 Task: Subtitles and Captions: Convert subtitles from one format to another.
Action: Mouse moved to (608, 407)
Screenshot: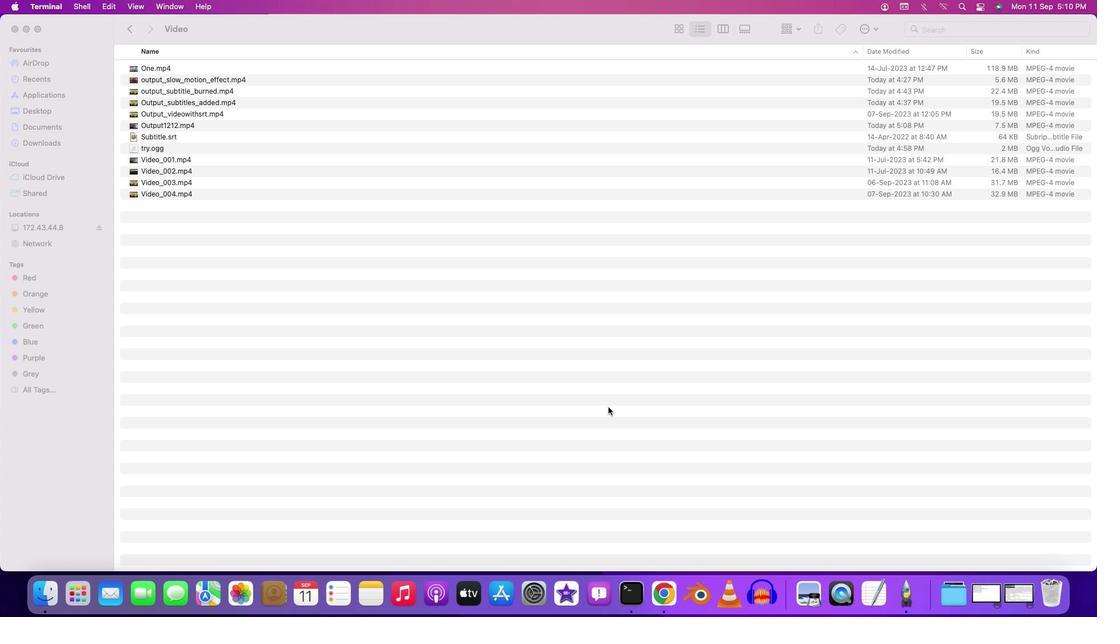 
Action: Mouse pressed left at (608, 407)
Screenshot: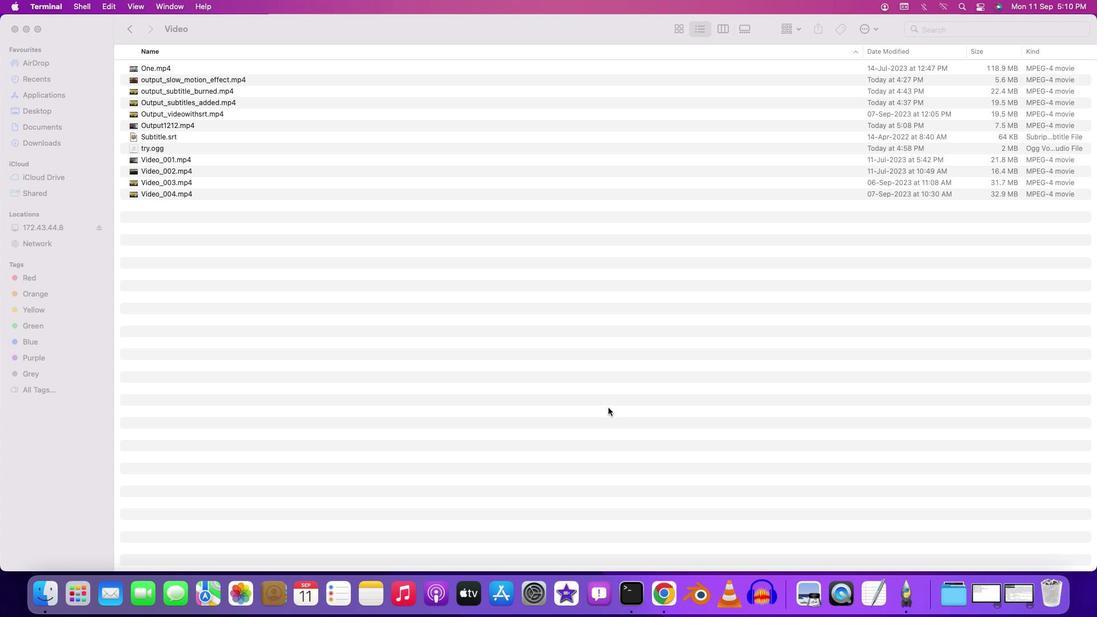 
Action: Mouse moved to (628, 589)
Screenshot: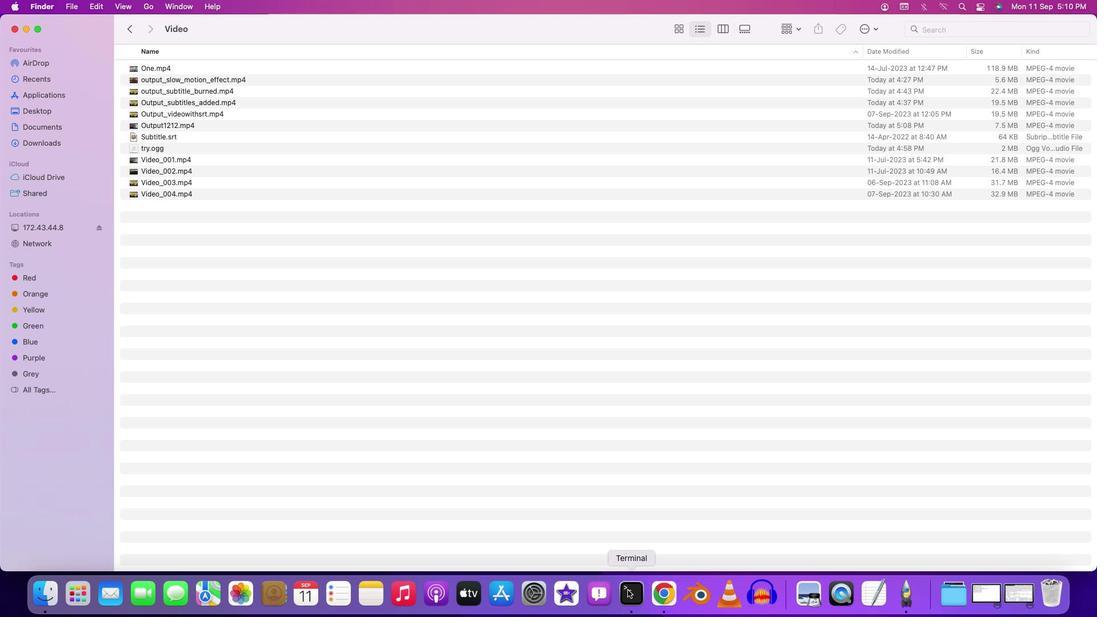 
Action: Mouse pressed right at (628, 589)
Screenshot: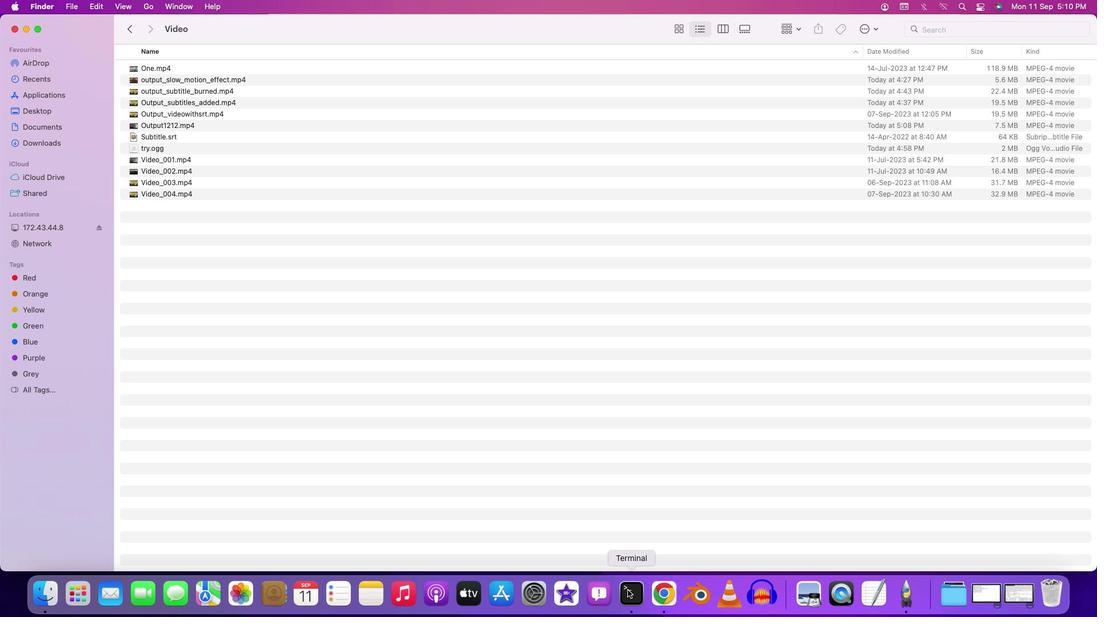 
Action: Mouse moved to (667, 453)
Screenshot: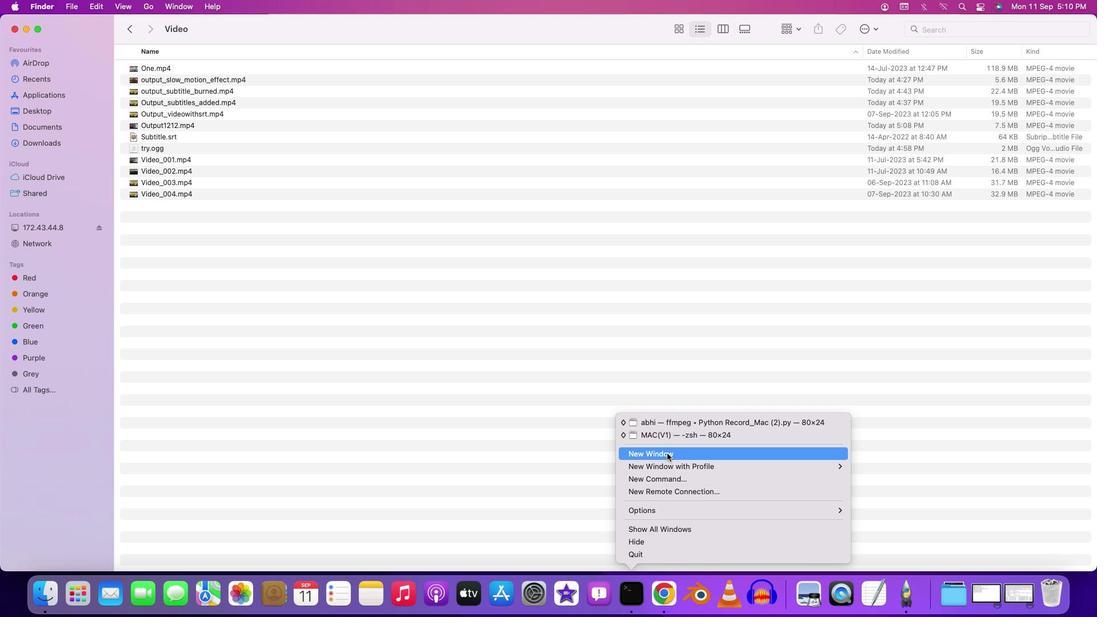 
Action: Mouse pressed left at (667, 453)
Screenshot: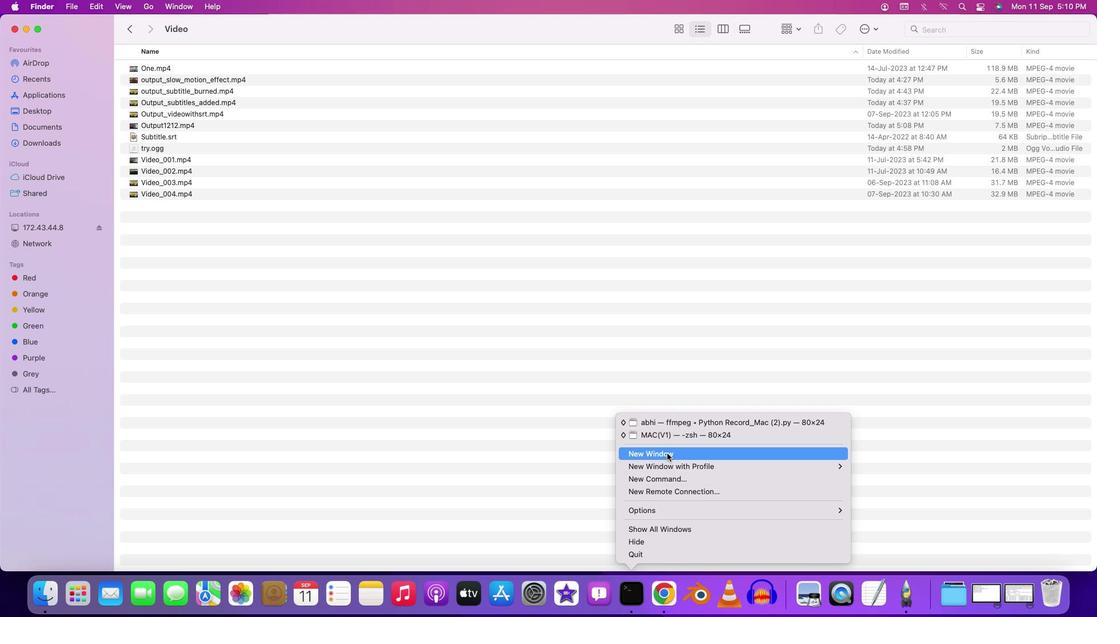 
Action: Key pressed 'c''d'Key.space'd''e''s''k''t''o''p'Key.enter'c''d'Key.spaceKey.backspaceKey.spaceKey.backspaceKey.spaceKey.shift'e''f''f'Key.backspaceKey.backspaceKey.backspace'f''f''m''p''e''g'Key.enter'c''d'Key.space'e''f''f''e''c''t''s'Key.enter'c''d'Key.spaceKey.backspaceKey.spaceKey.shift'V''i''d''e''o'Key.enter'f''f''m''p''e''g'Key.space'-''i'Key.spaceKey.shift'S''u''b''t''i''t''l''e''.''s''r''t'Key.space'-''s''c''o''d''e''c'Key.space'a''s''s'Key.space'o''u''p''u''t''.''a'Key.backspaceKey.backspaceKey.shift'_''n''e''w'Key.shift'_''f'Key.backspace's''r''t'Key.shiftKey.backspaceKey.backspace'u''b''t''u''t'Key.backspaceKey.backspace'i''t''l''e'Key.shift'_''f''r'Key.backspace'o''r''m''a''t''.''a''s''s'Key.enter
Screenshot: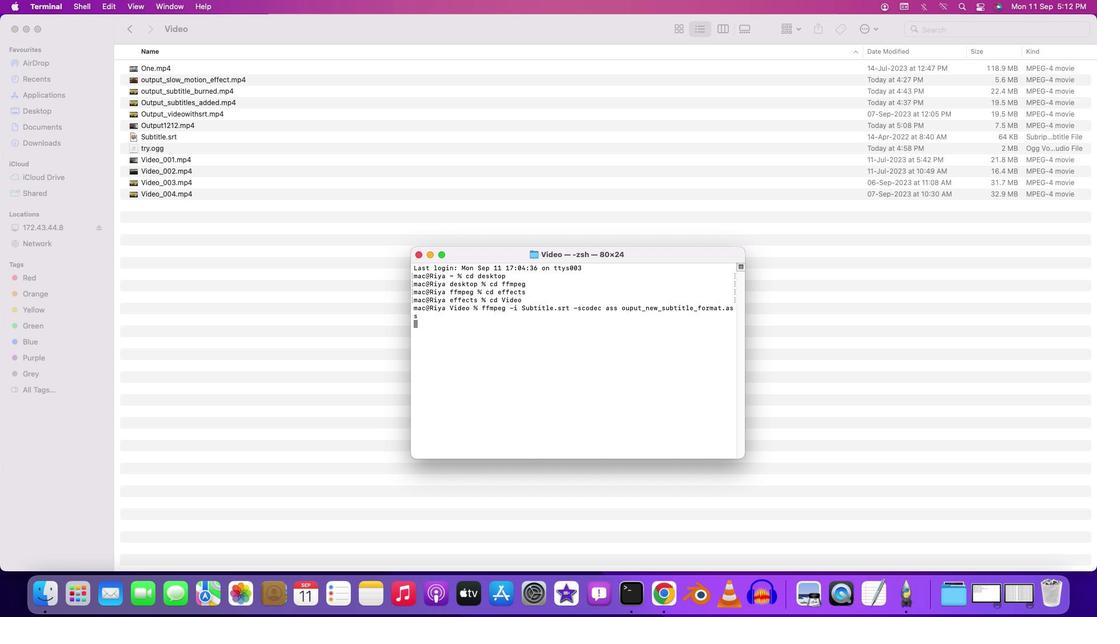 
Action: Mouse moved to (534, 445)
Screenshot: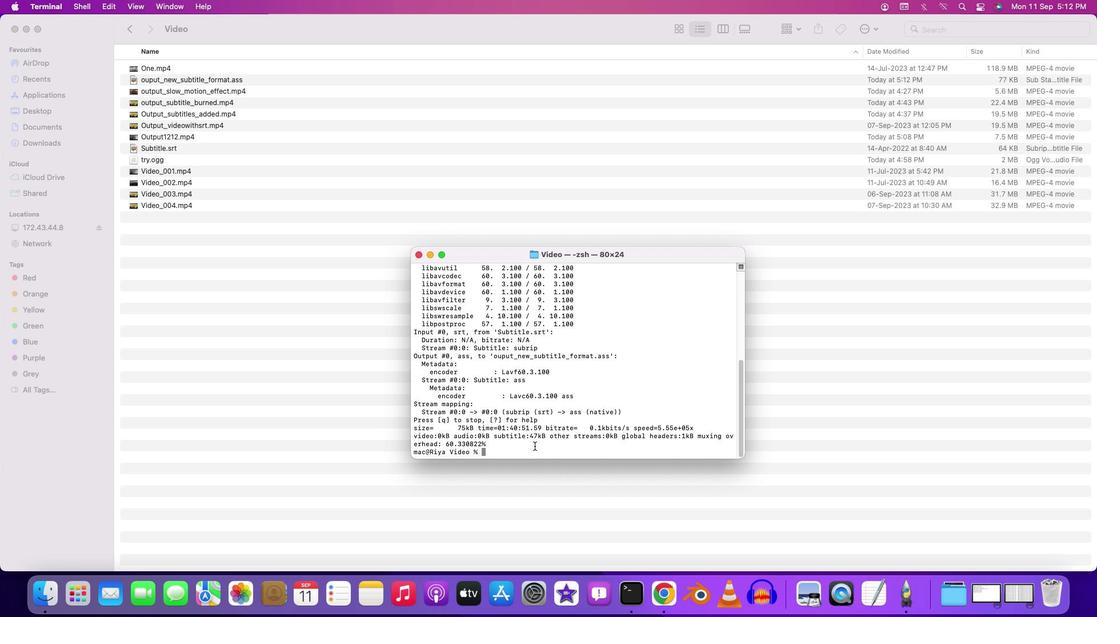 
Action: Mouse pressed left at (534, 445)
Screenshot: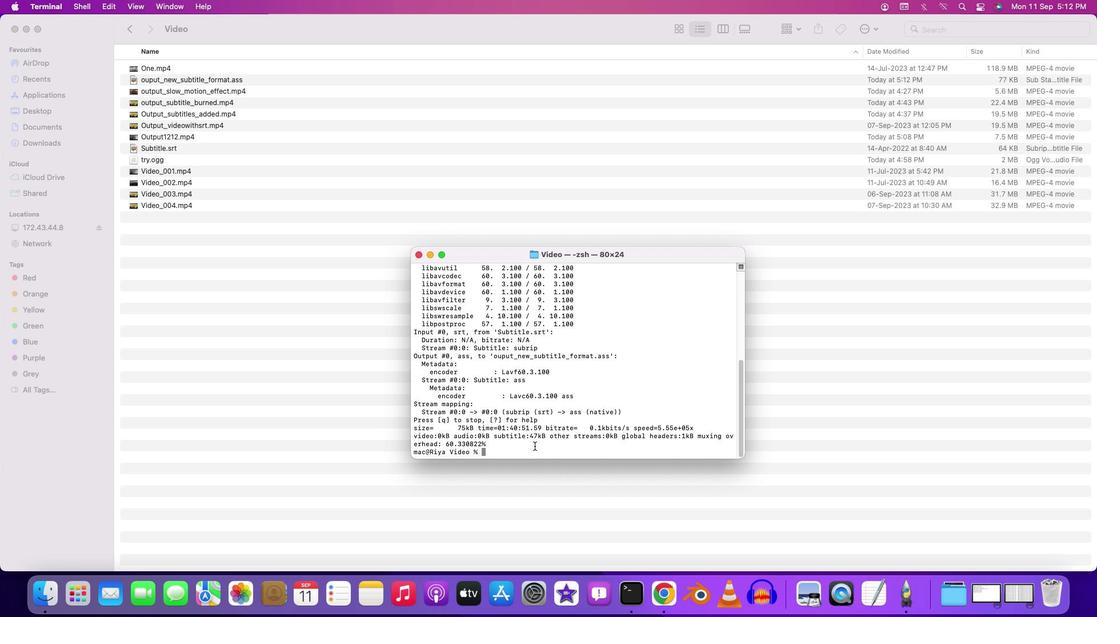 
